 Task: Change line weight  to 3PX.
Action: Mouse moved to (548, 286)
Screenshot: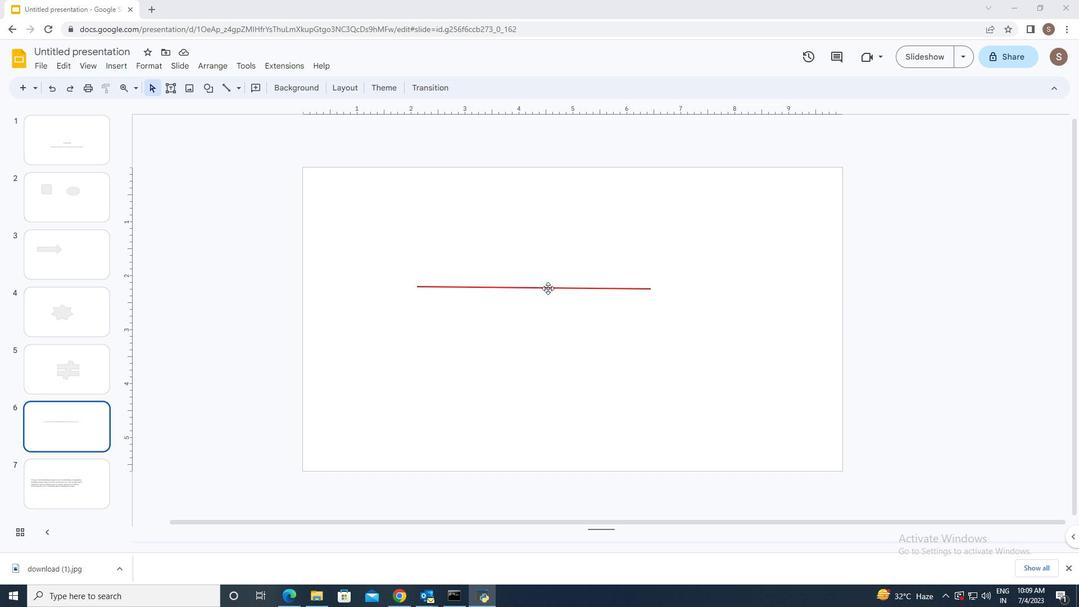 
Action: Mouse pressed left at (548, 286)
Screenshot: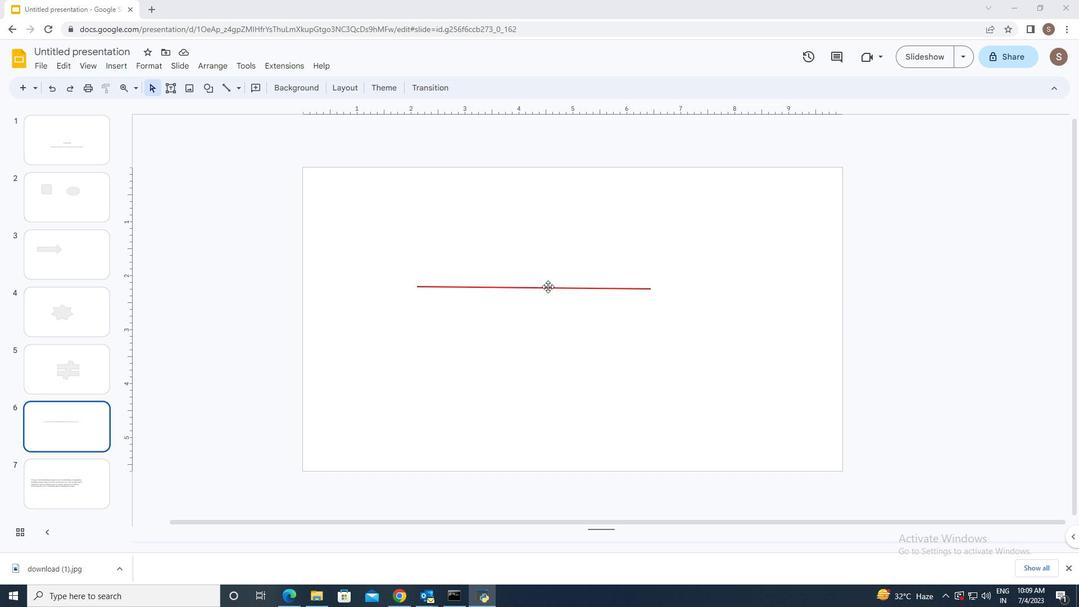 
Action: Mouse moved to (275, 88)
Screenshot: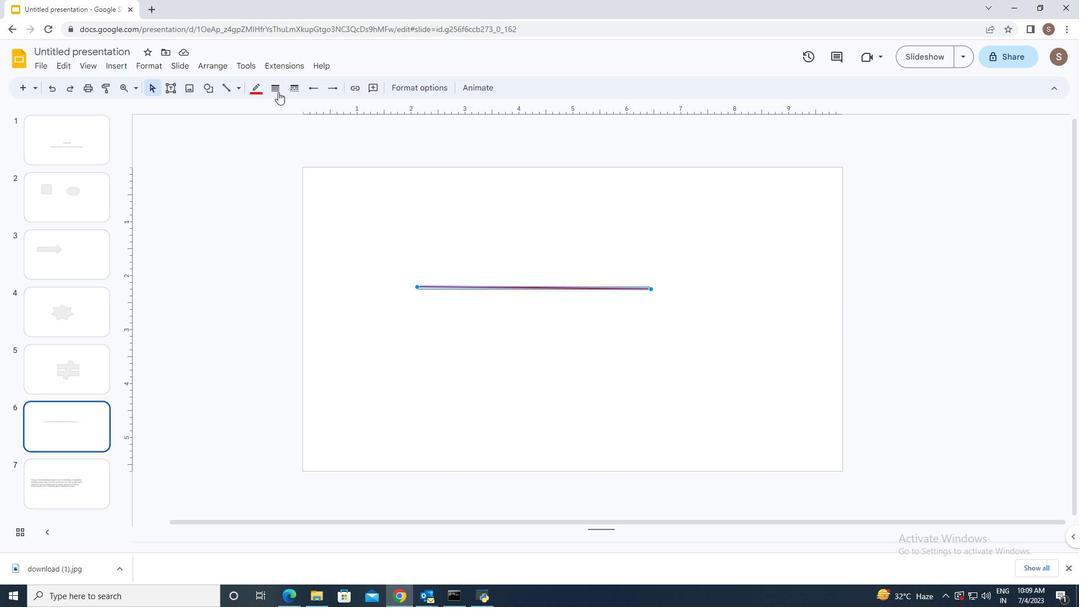 
Action: Mouse pressed left at (275, 88)
Screenshot: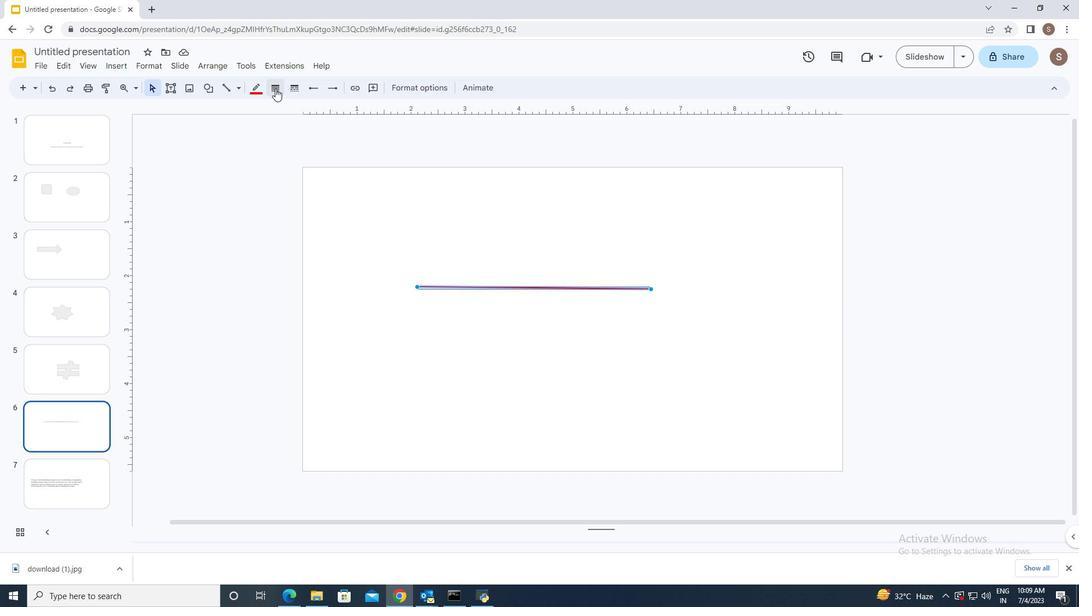 
Action: Mouse moved to (289, 150)
Screenshot: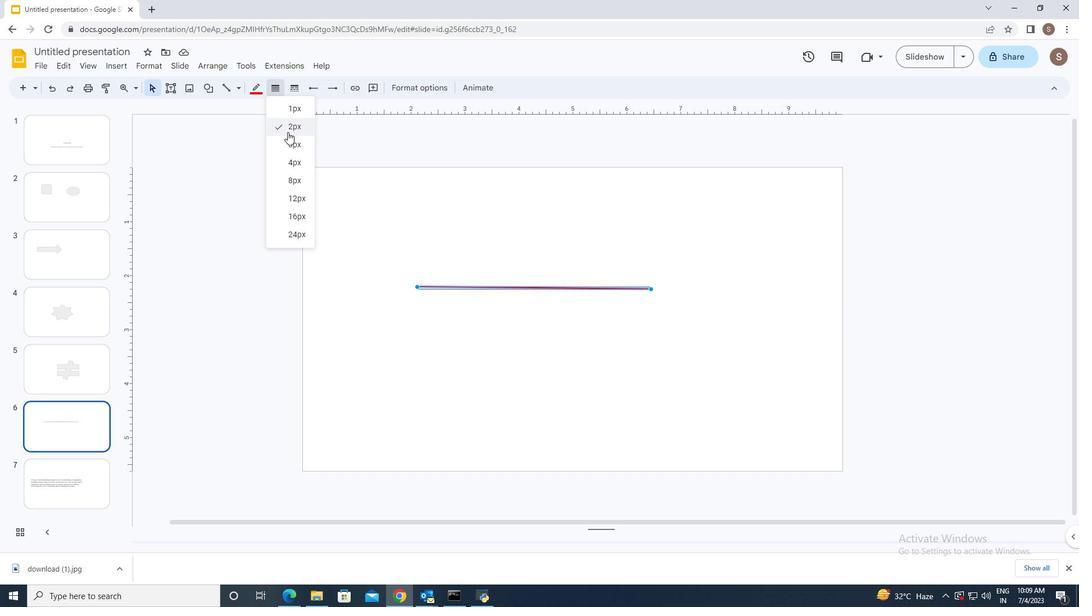 
Action: Mouse pressed left at (289, 150)
Screenshot: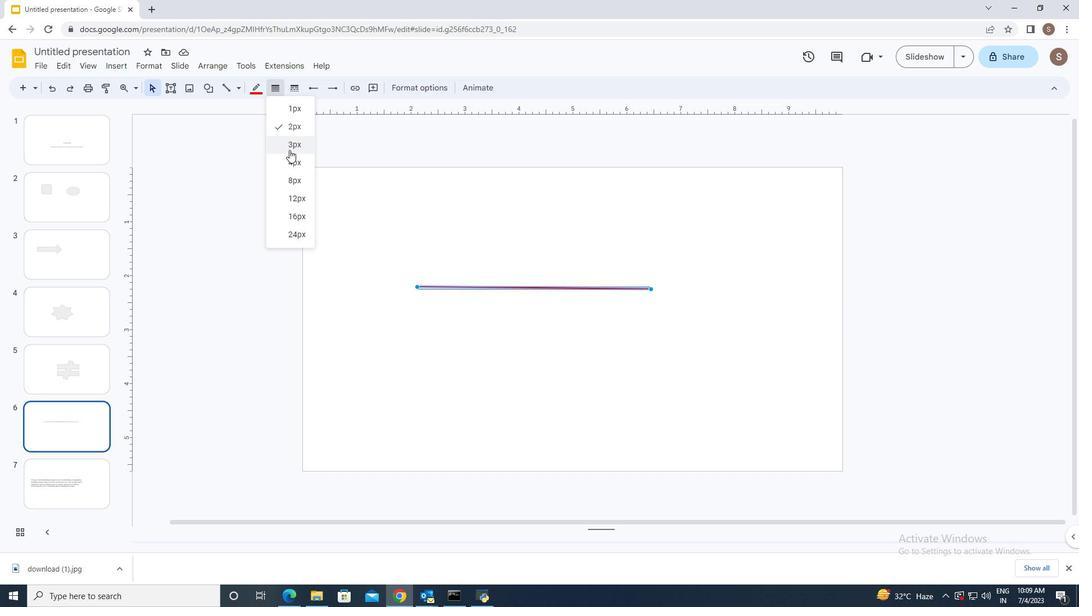 
Action: Mouse moved to (368, 227)
Screenshot: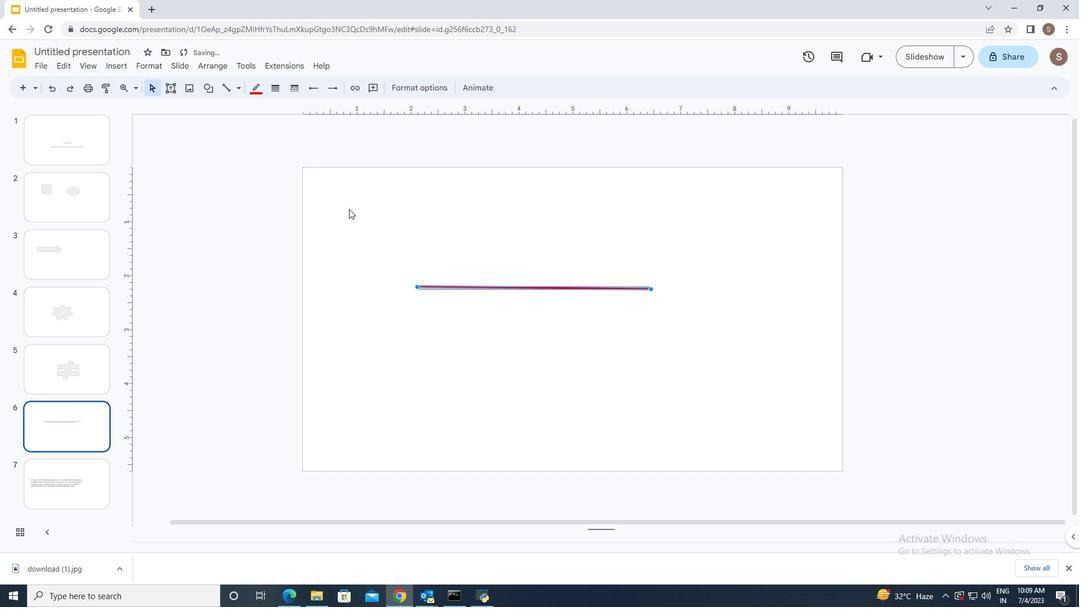 
Action: Mouse pressed left at (368, 227)
Screenshot: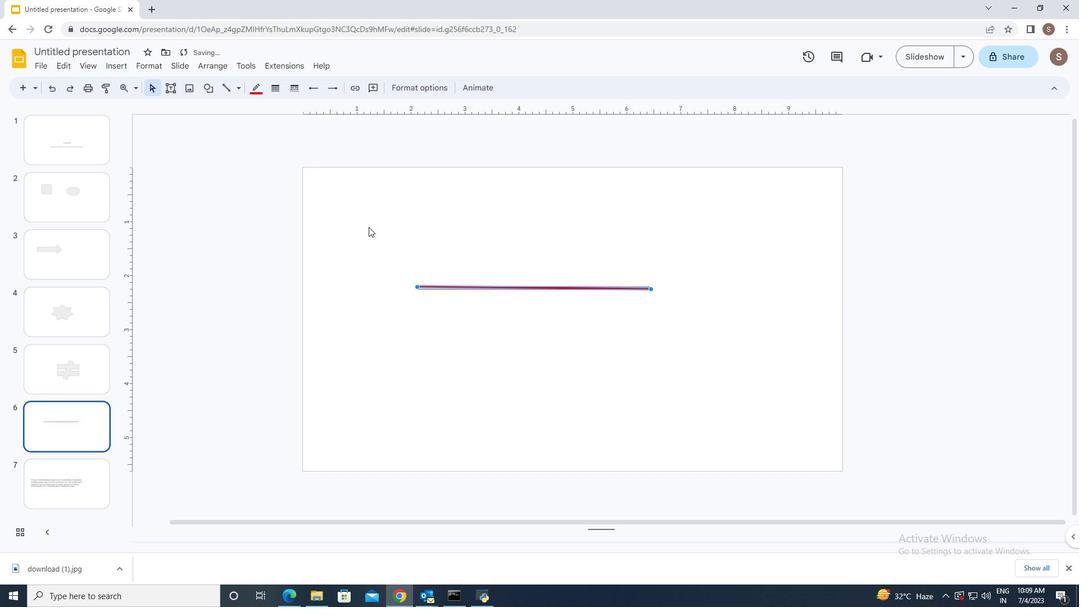
